 Task: Create a due date automation trigger when advanced on, on the wednesday after a card is due add dates due tomorrow at 11:00 AM.
Action: Mouse moved to (956, 76)
Screenshot: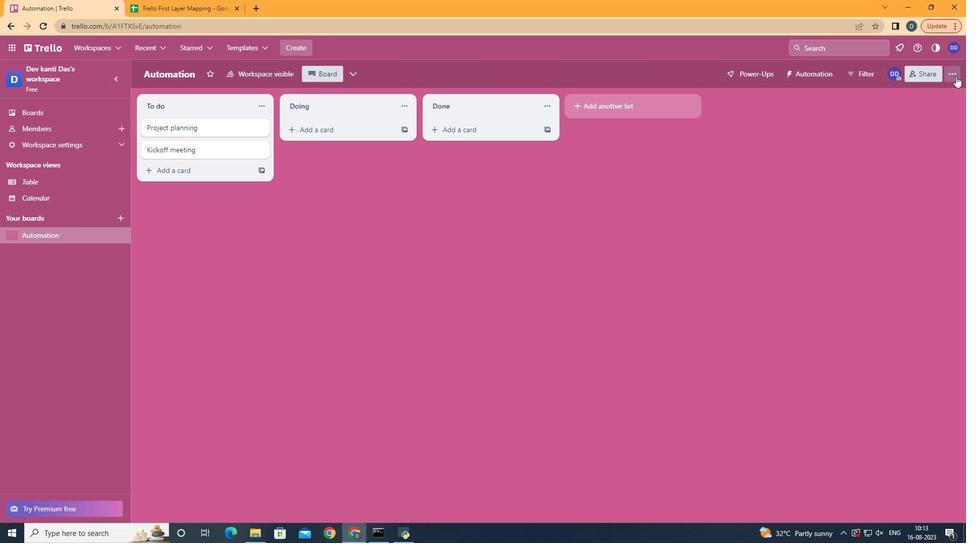 
Action: Mouse pressed left at (956, 76)
Screenshot: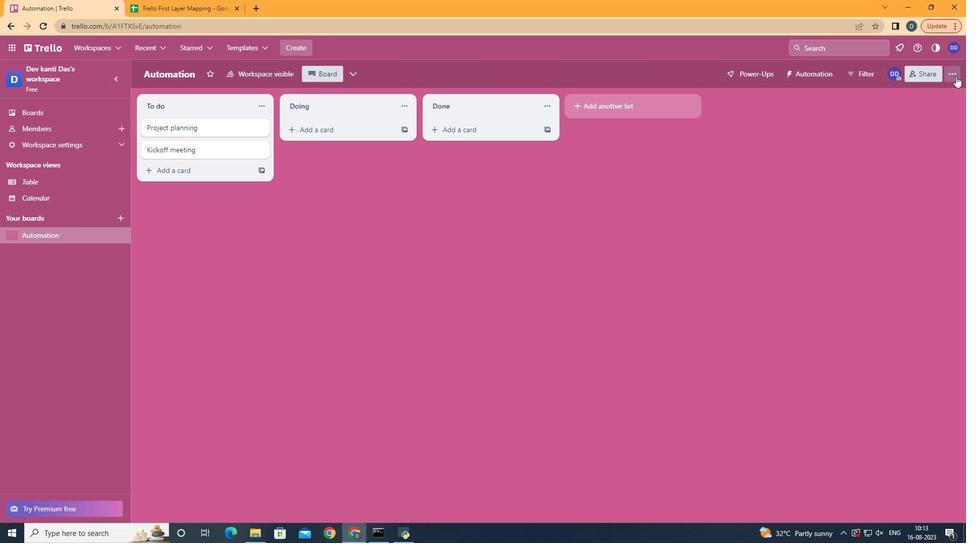 
Action: Mouse moved to (880, 201)
Screenshot: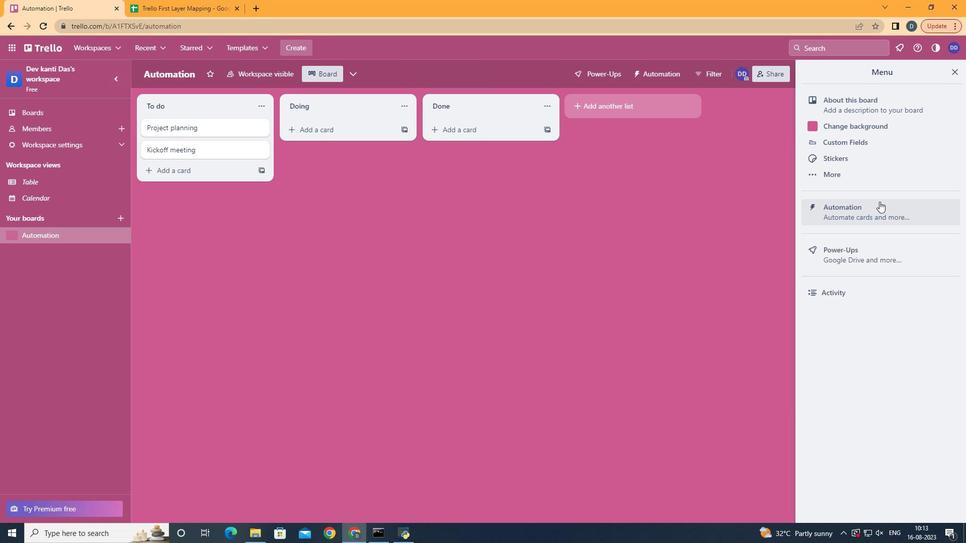 
Action: Mouse pressed left at (880, 201)
Screenshot: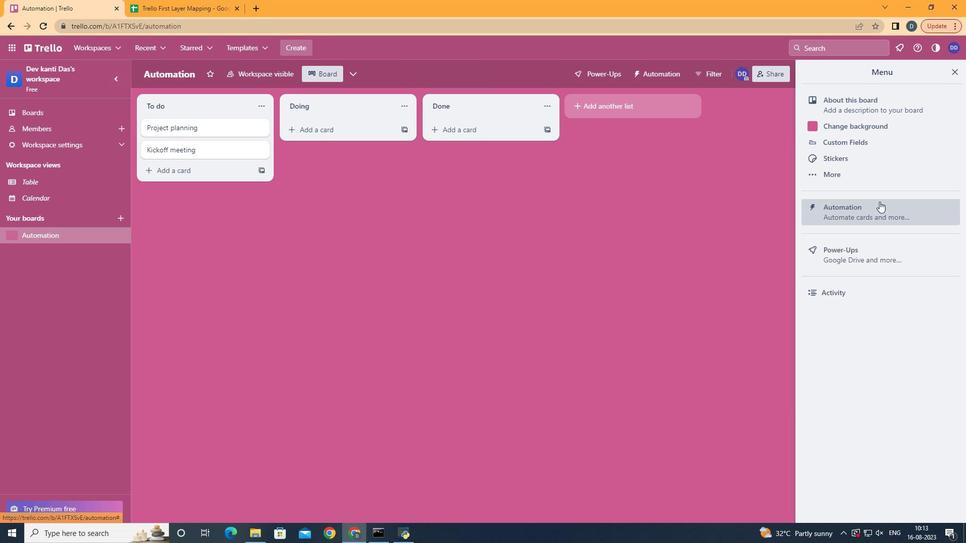 
Action: Mouse moved to (193, 206)
Screenshot: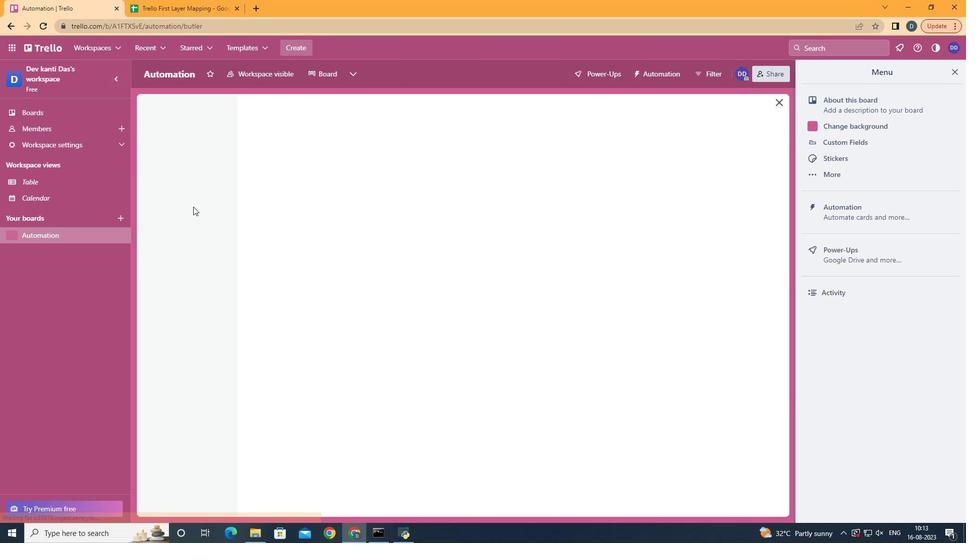 
Action: Mouse pressed left at (193, 206)
Screenshot: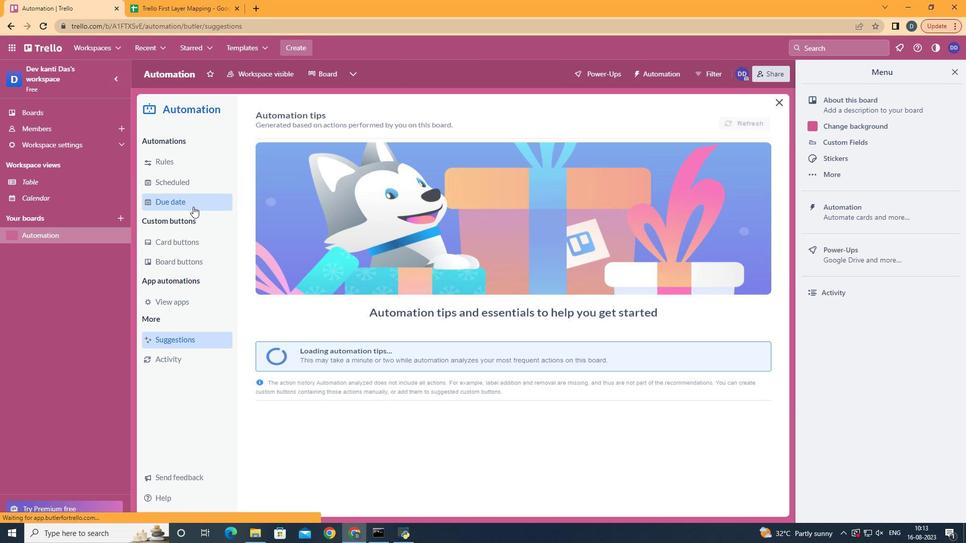 
Action: Mouse moved to (707, 119)
Screenshot: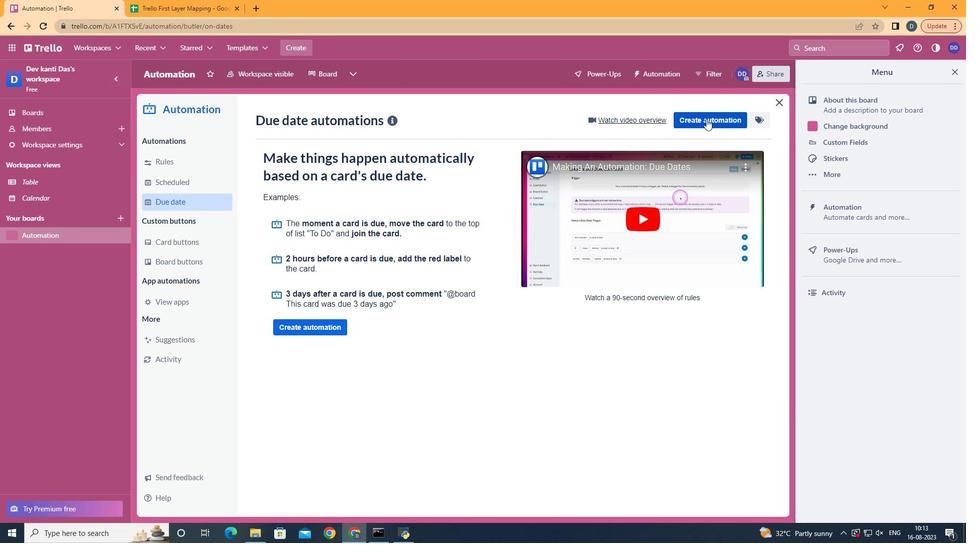 
Action: Mouse pressed left at (707, 119)
Screenshot: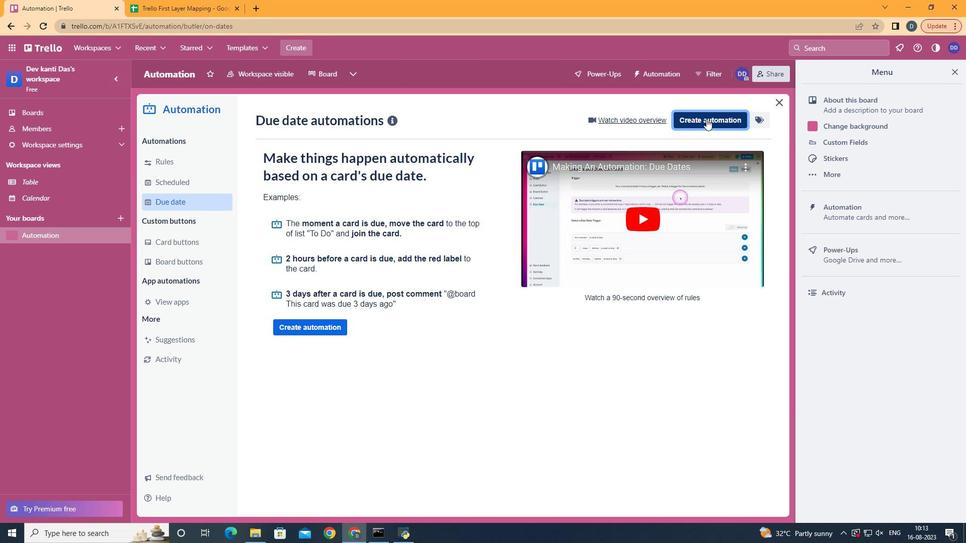 
Action: Mouse moved to (502, 214)
Screenshot: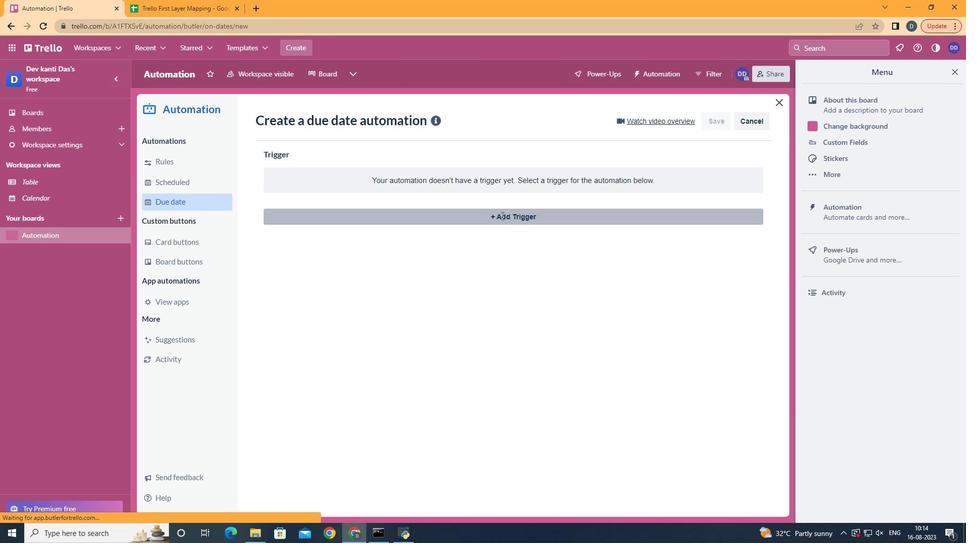 
Action: Mouse pressed left at (502, 214)
Screenshot: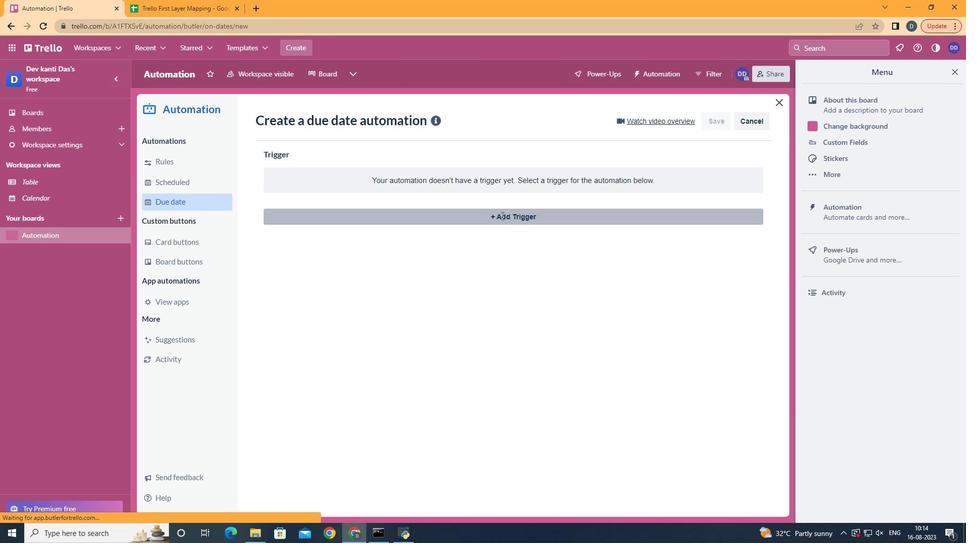 
Action: Mouse moved to (313, 304)
Screenshot: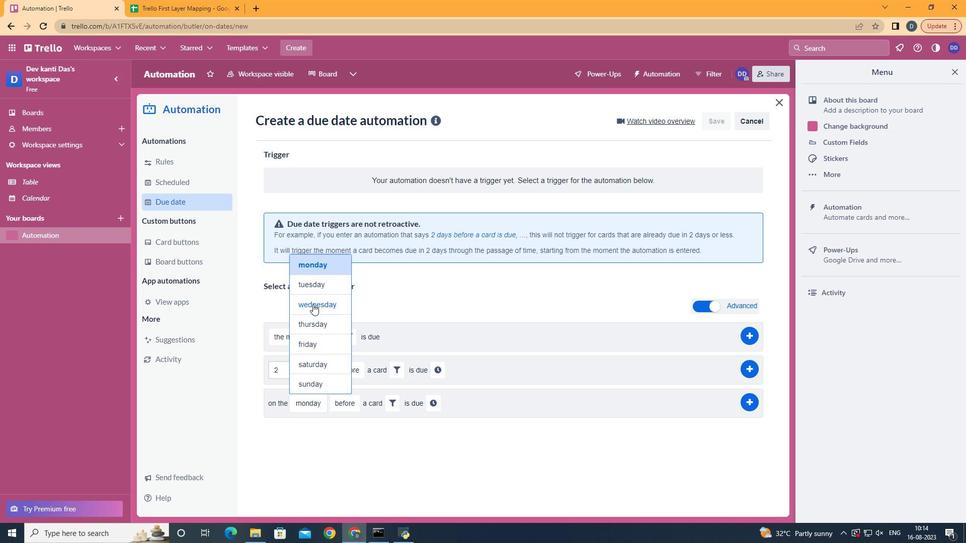 
Action: Mouse pressed left at (313, 304)
Screenshot: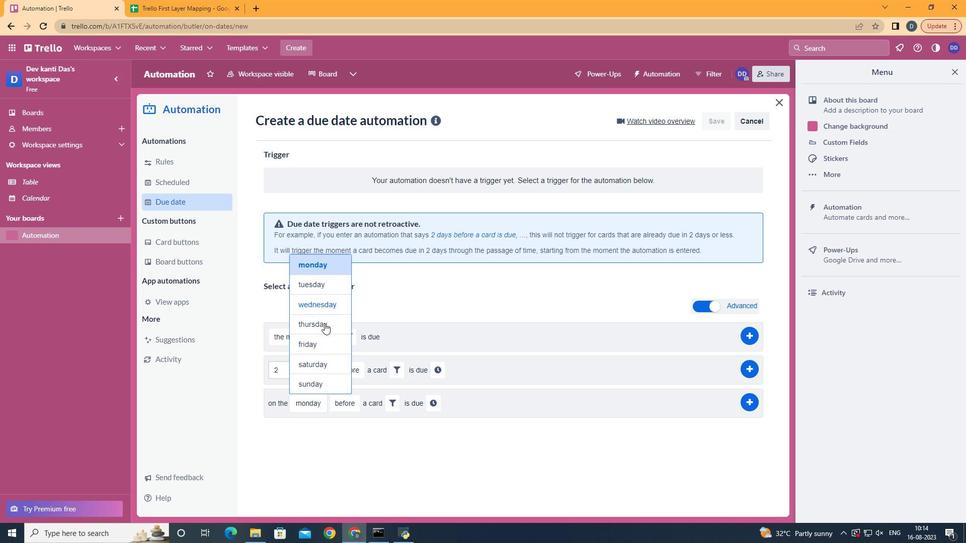 
Action: Mouse moved to (360, 440)
Screenshot: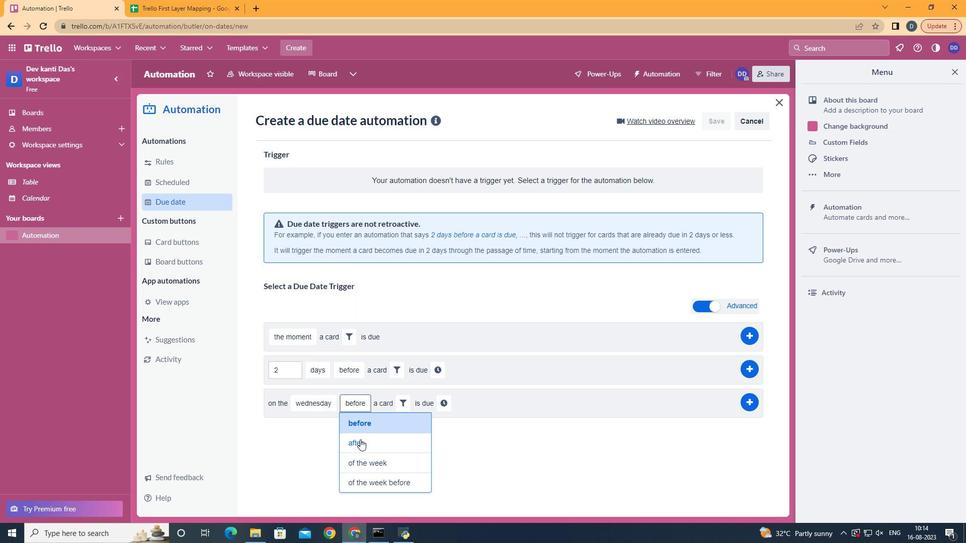 
Action: Mouse pressed left at (360, 440)
Screenshot: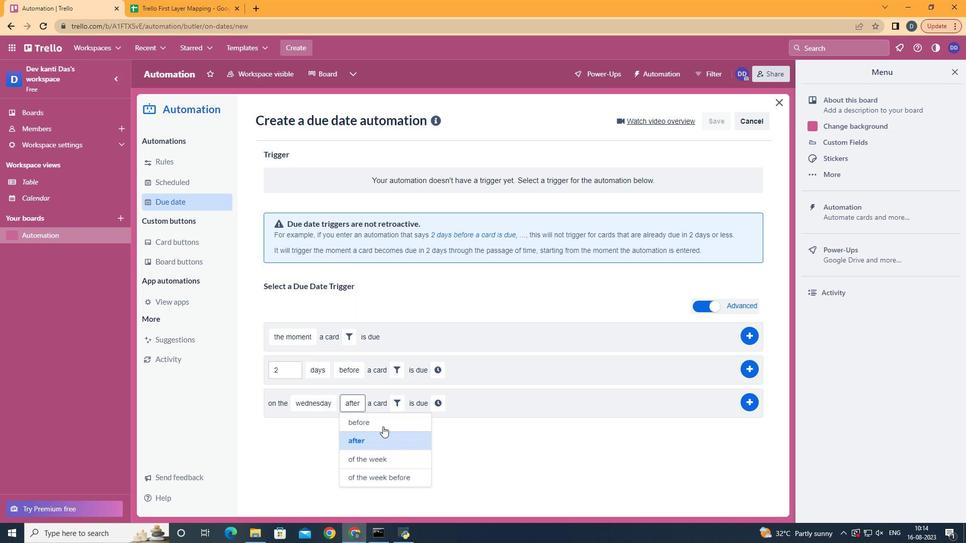 
Action: Mouse moved to (399, 404)
Screenshot: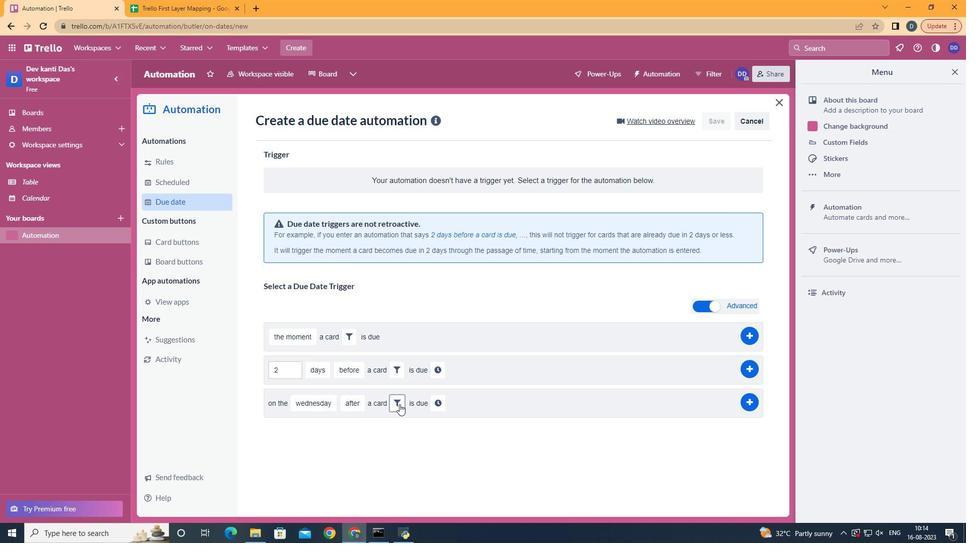 
Action: Mouse pressed left at (399, 404)
Screenshot: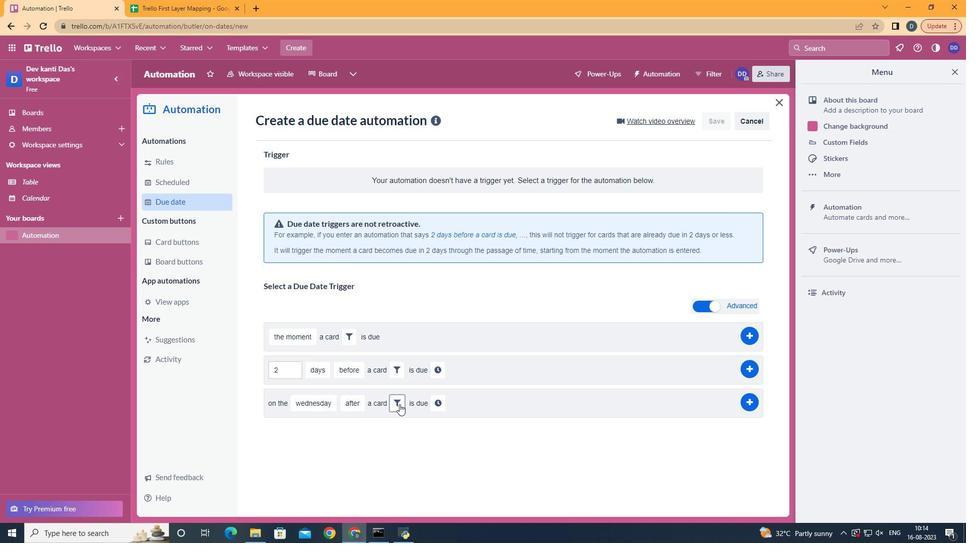 
Action: Mouse moved to (455, 432)
Screenshot: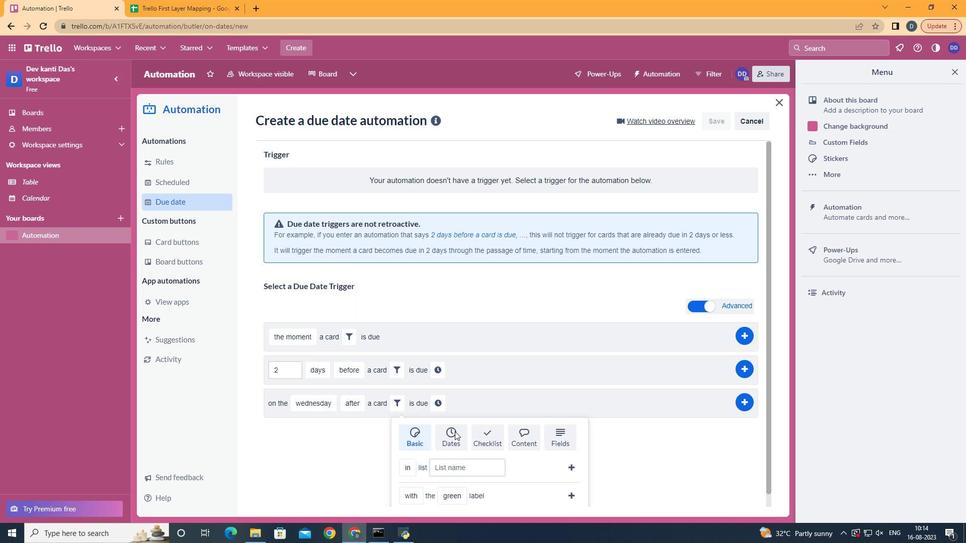 
Action: Mouse pressed left at (455, 432)
Screenshot: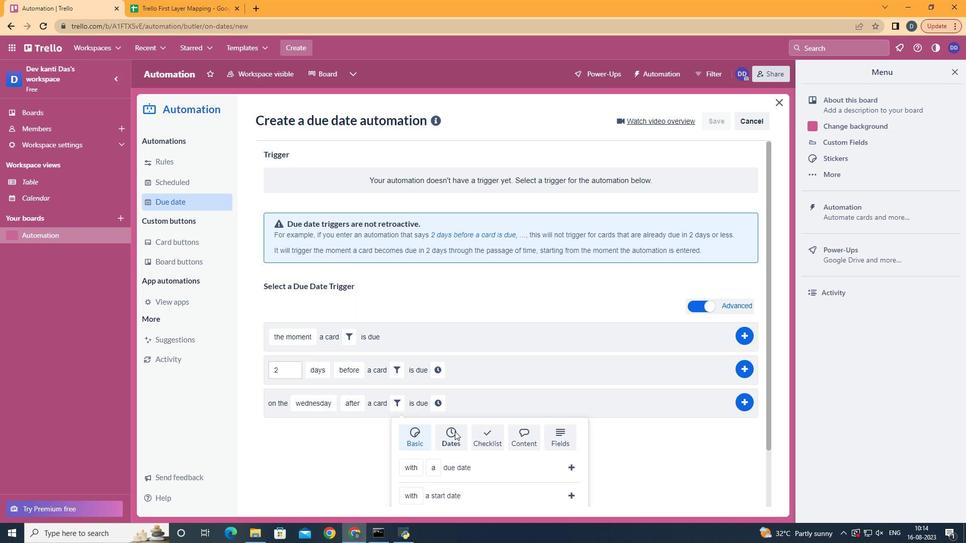 
Action: Mouse scrolled (455, 431) with delta (0, 0)
Screenshot: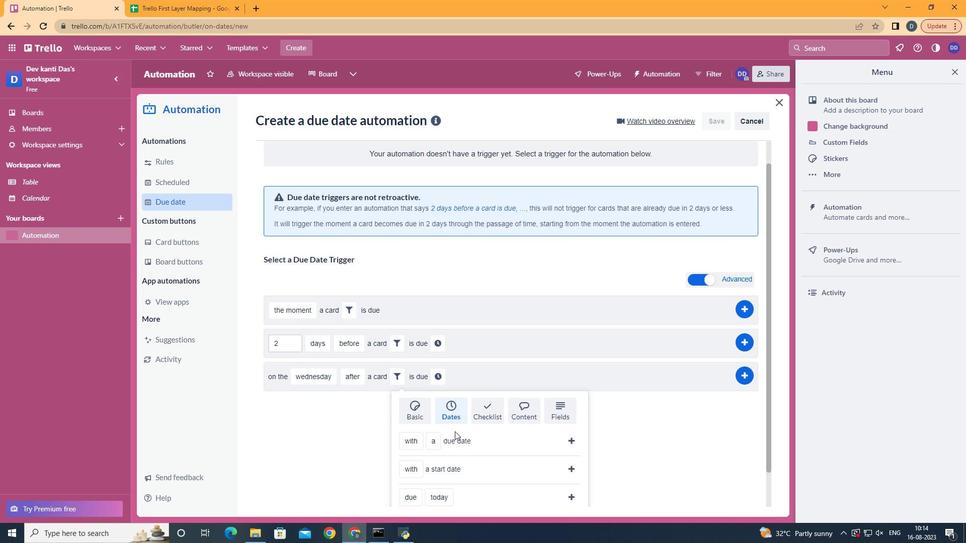 
Action: Mouse scrolled (455, 431) with delta (0, 0)
Screenshot: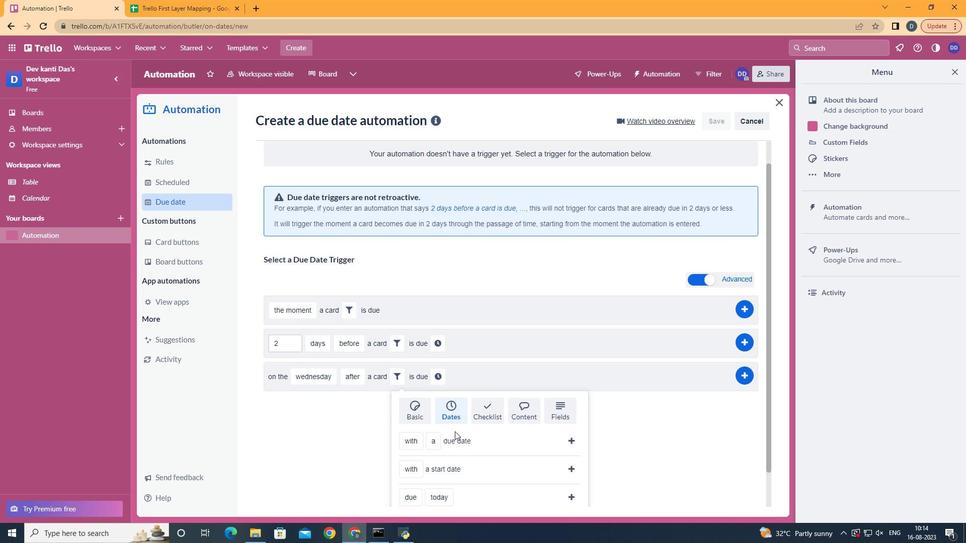 
Action: Mouse scrolled (455, 431) with delta (0, 0)
Screenshot: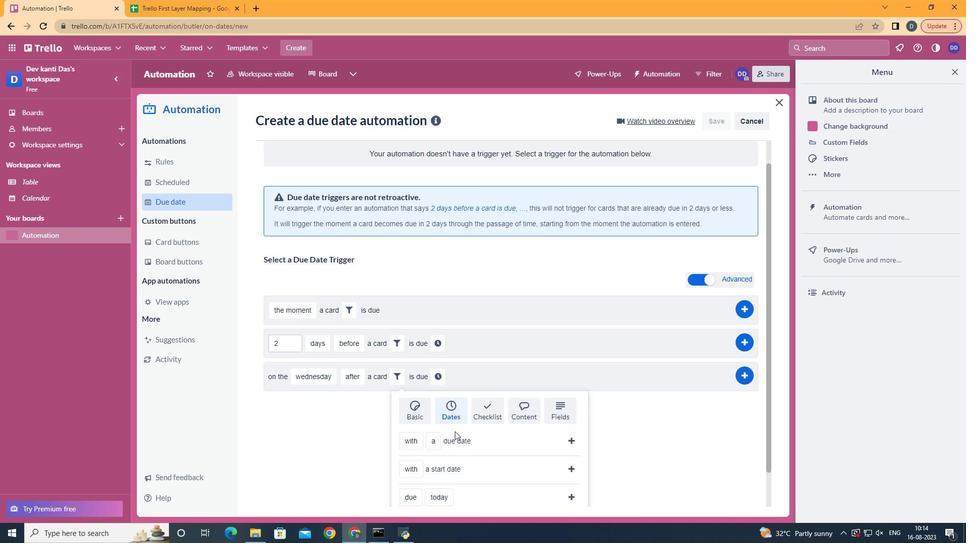 
Action: Mouse scrolled (455, 431) with delta (0, 0)
Screenshot: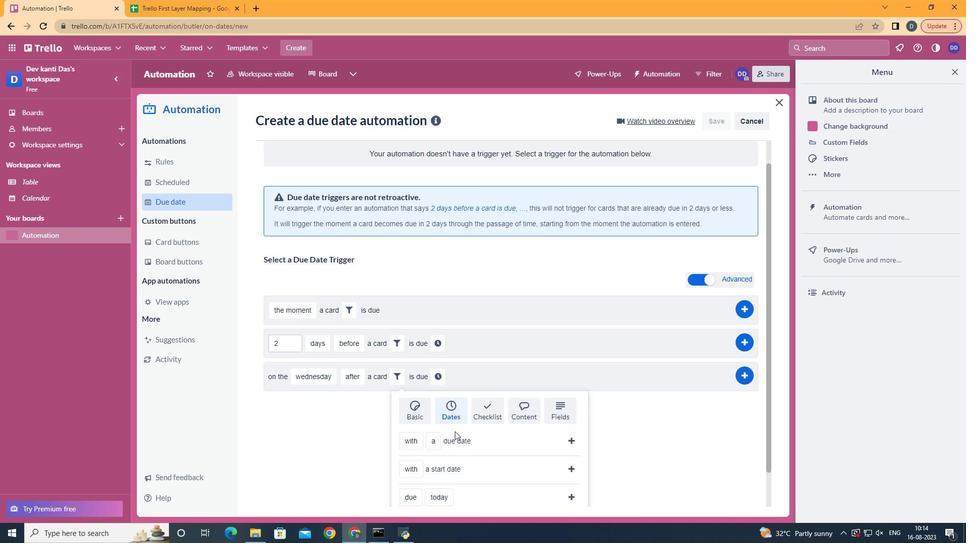 
Action: Mouse moved to (462, 353)
Screenshot: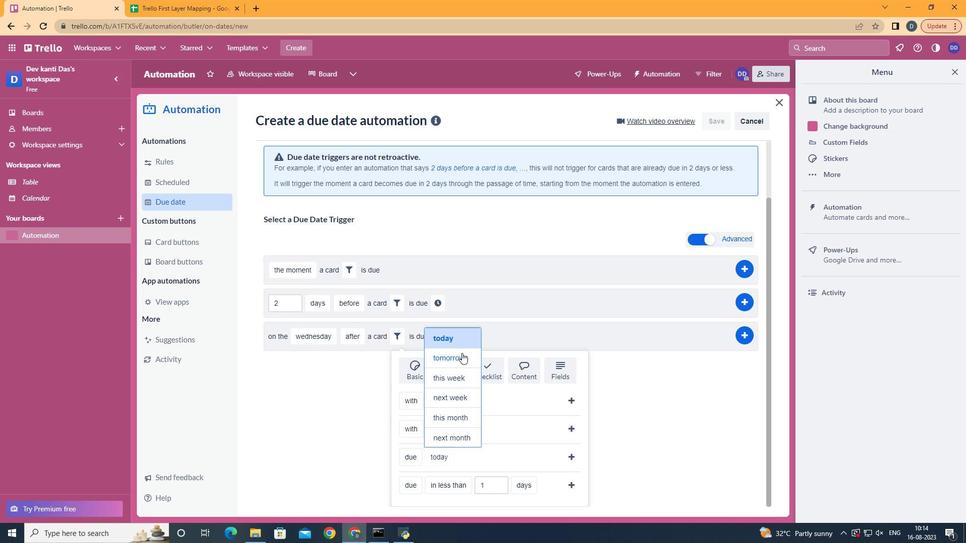
Action: Mouse pressed left at (462, 353)
Screenshot: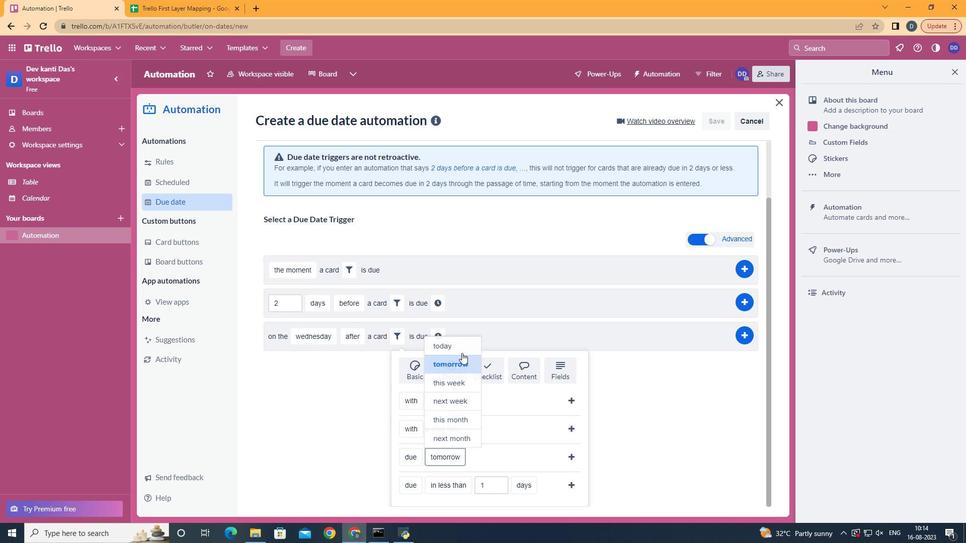 
Action: Mouse moved to (565, 454)
Screenshot: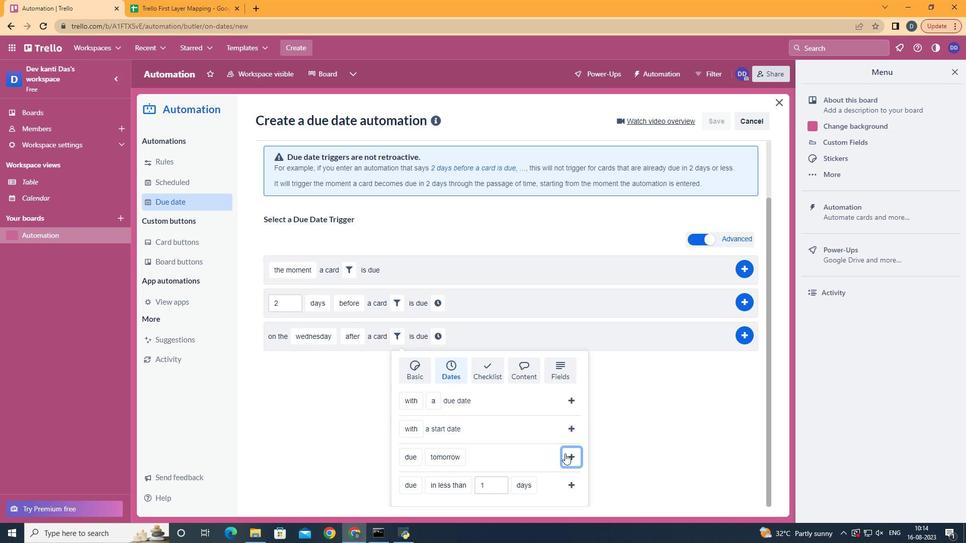 
Action: Mouse pressed left at (565, 454)
Screenshot: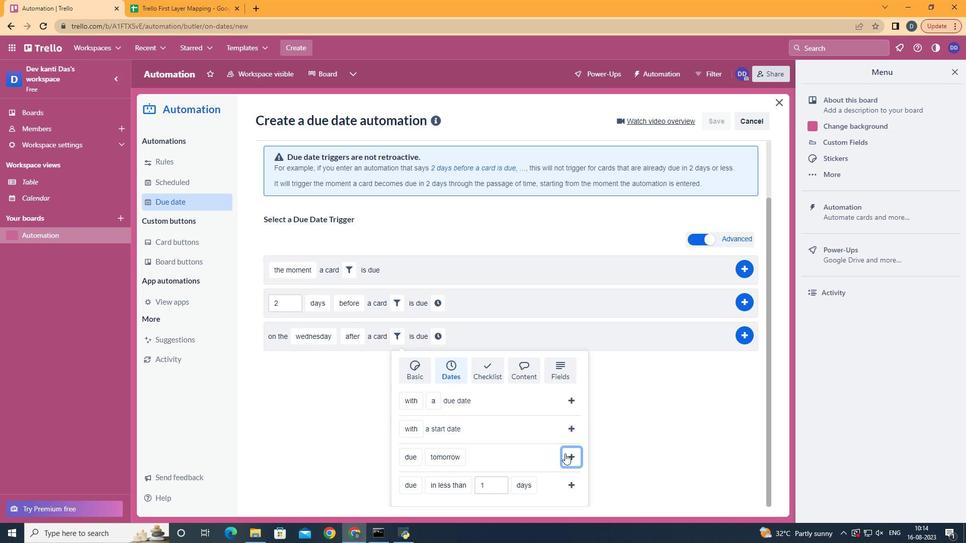 
Action: Mouse moved to (503, 403)
Screenshot: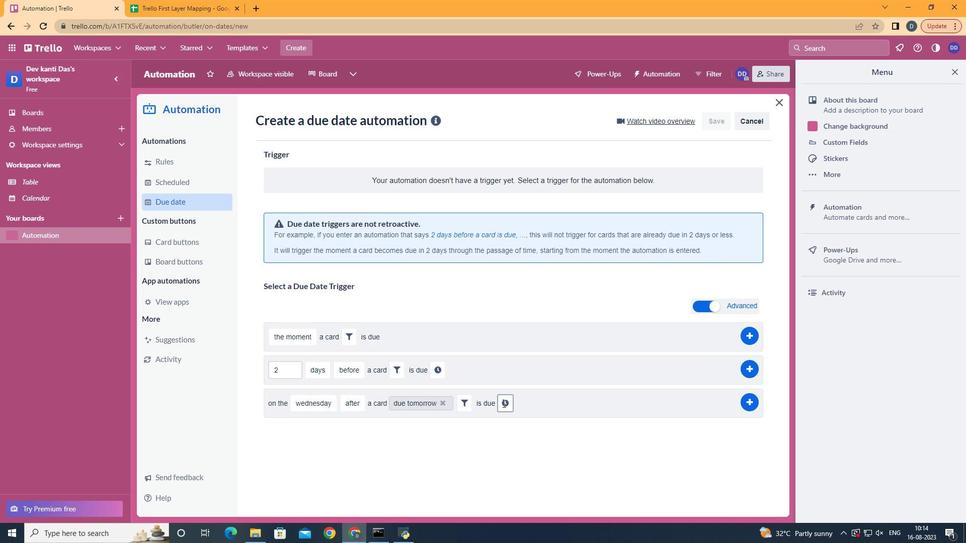 
Action: Mouse pressed left at (503, 403)
Screenshot: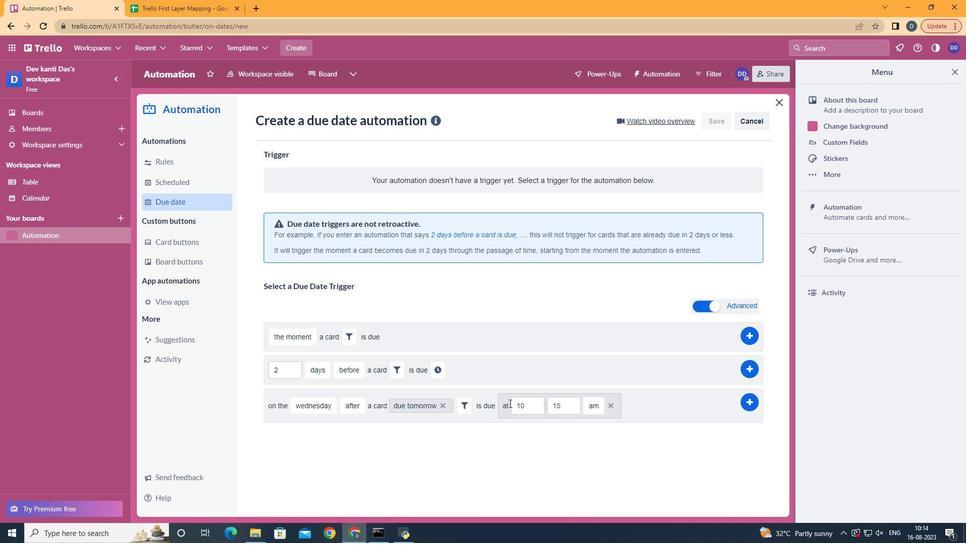
Action: Mouse moved to (525, 403)
Screenshot: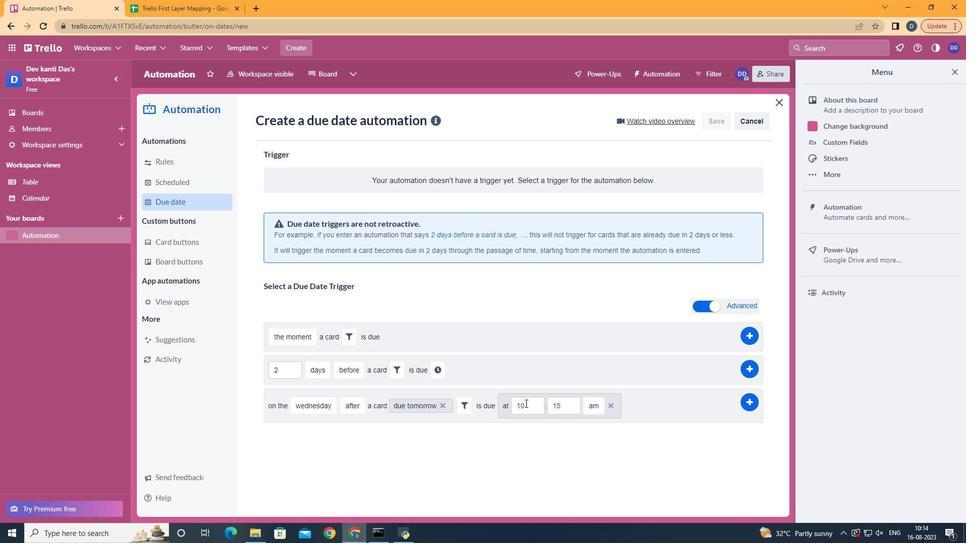 
Action: Mouse pressed left at (525, 403)
Screenshot: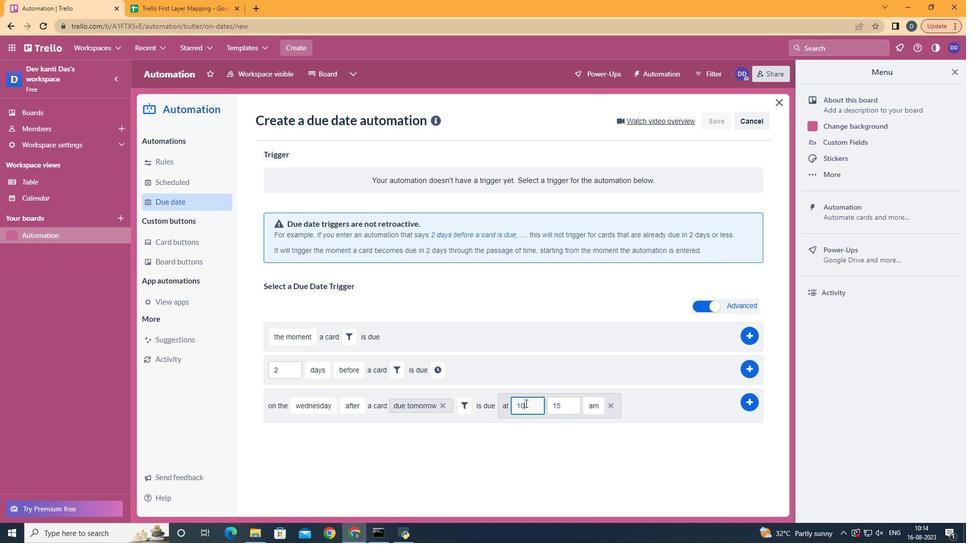 
Action: Key pressed <Key.backspace>1
Screenshot: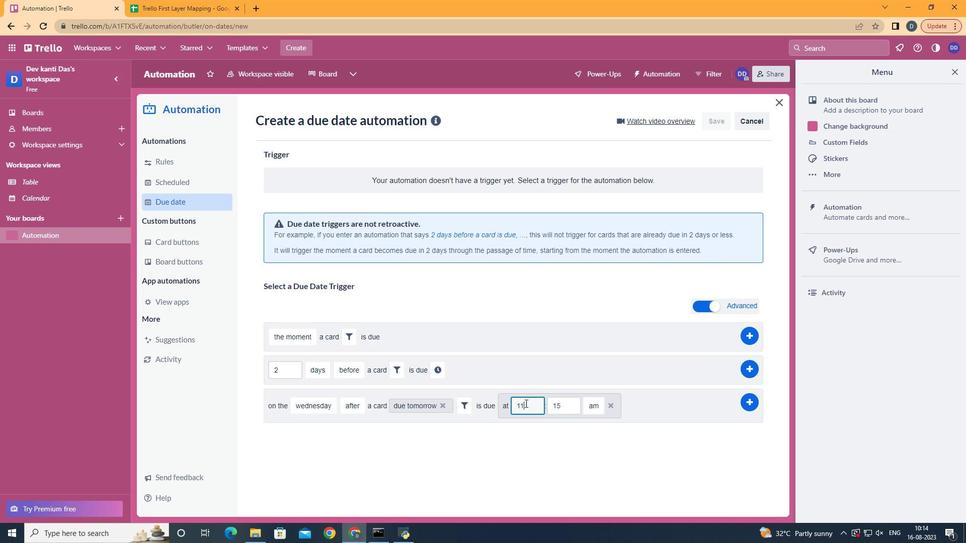 
Action: Mouse moved to (569, 401)
Screenshot: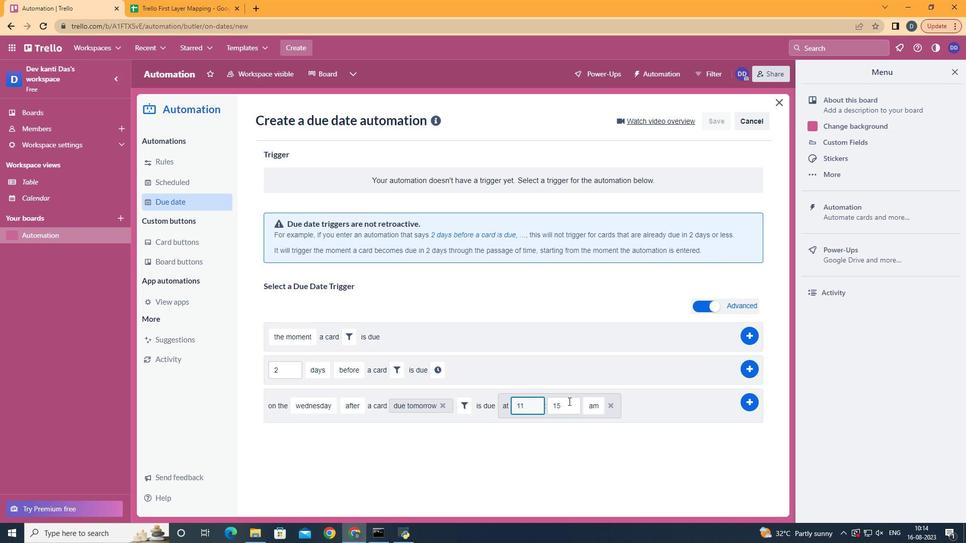 
Action: Mouse pressed left at (569, 401)
Screenshot: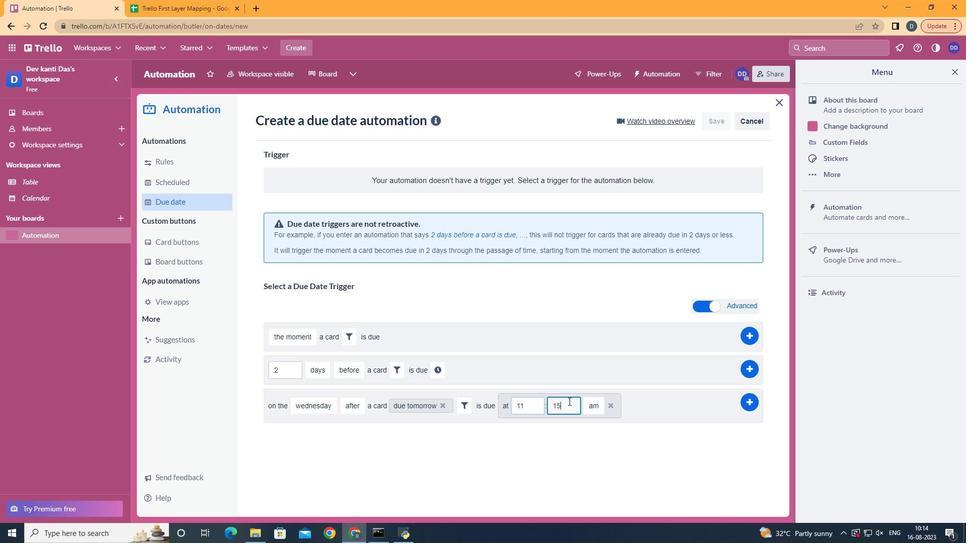 
Action: Key pressed <Key.backspace><Key.backspace>0
Screenshot: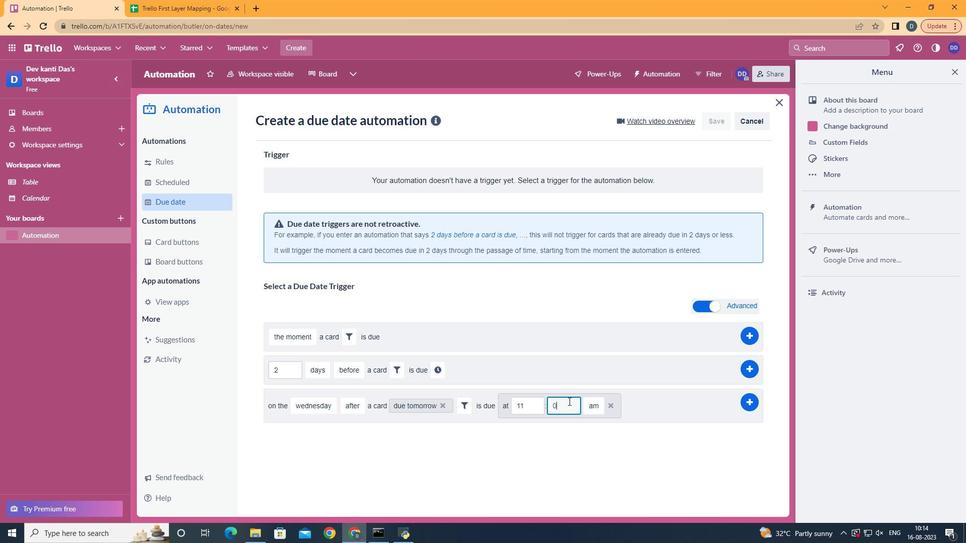 
Action: Mouse moved to (746, 403)
Screenshot: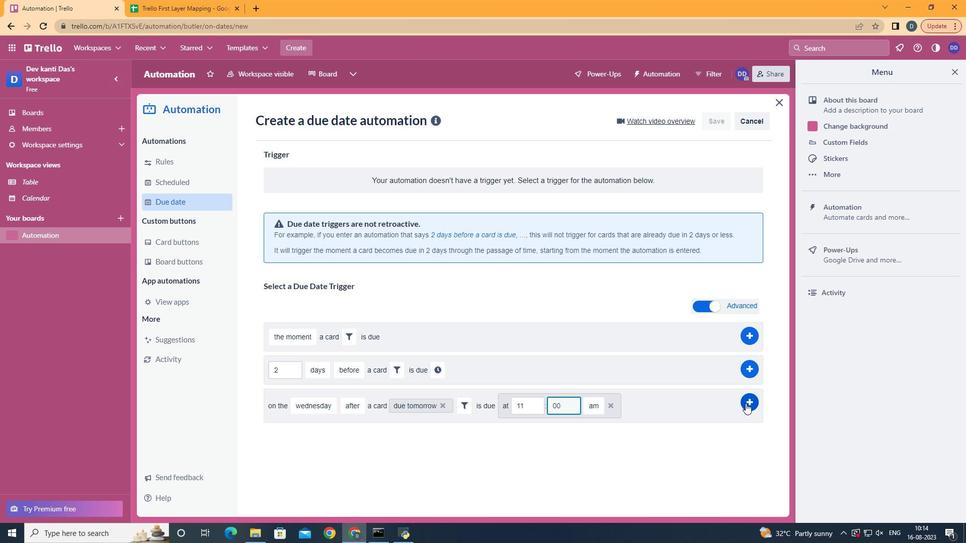 
Action: Mouse pressed left at (746, 403)
Screenshot: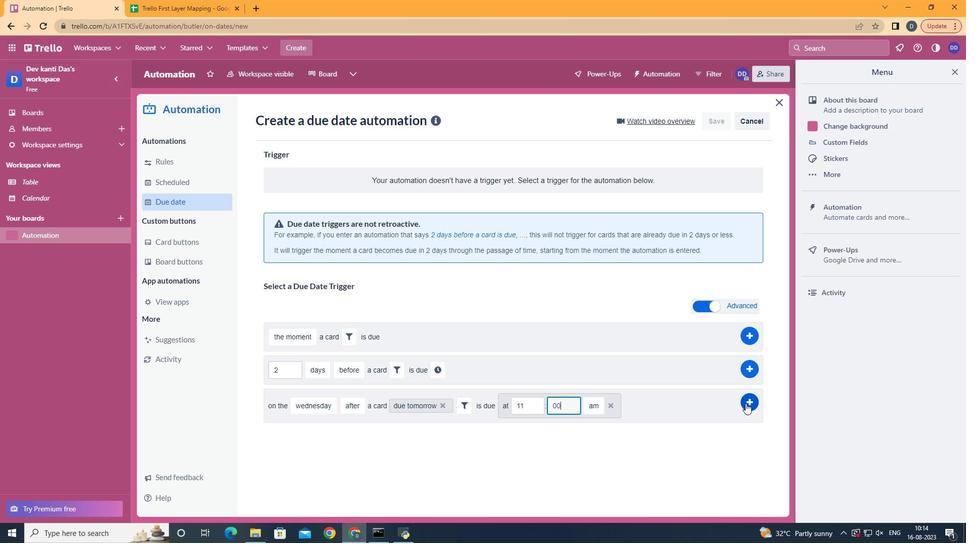 
